 Task: Show the media title on video start at the bottom position.
Action: Mouse moved to (94, 10)
Screenshot: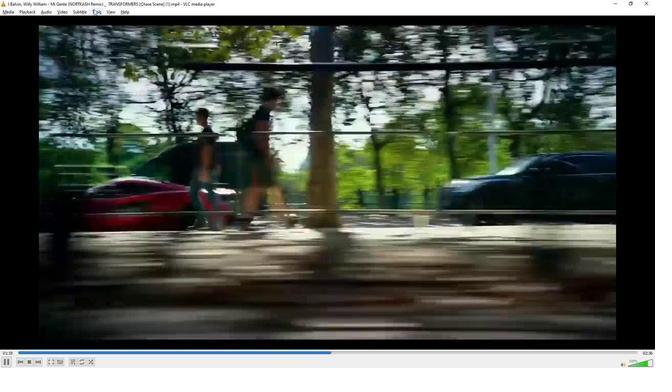 
Action: Mouse pressed left at (94, 10)
Screenshot: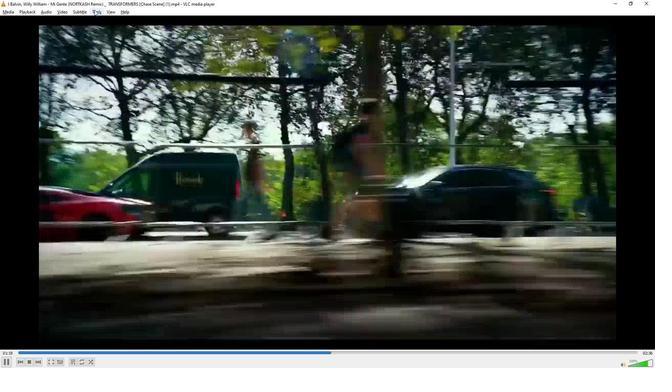 
Action: Mouse moved to (115, 91)
Screenshot: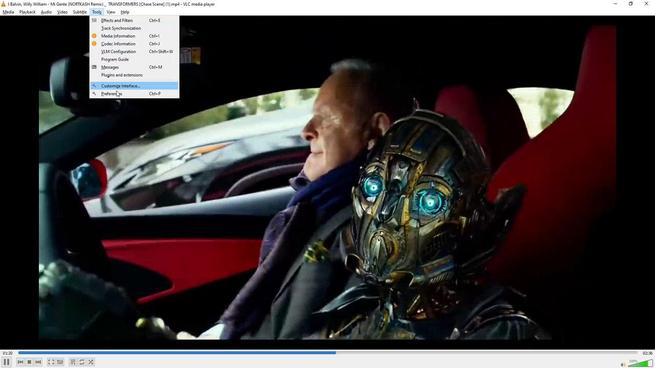 
Action: Mouse pressed left at (115, 91)
Screenshot: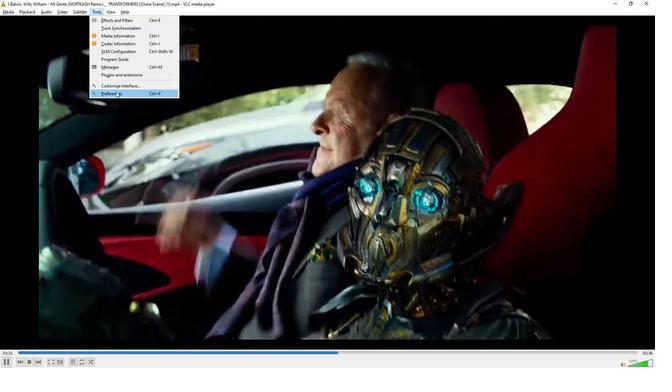 
Action: Mouse moved to (231, 70)
Screenshot: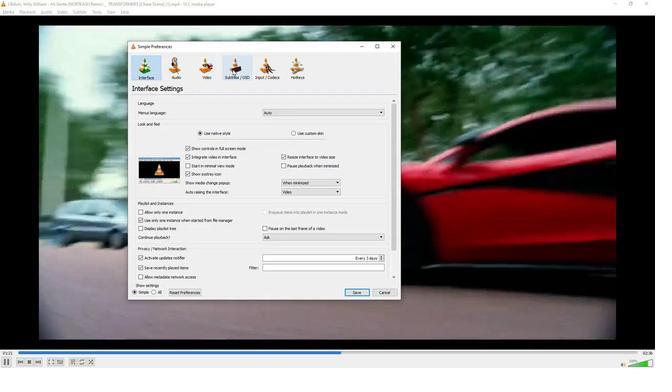 
Action: Mouse pressed left at (231, 70)
Screenshot: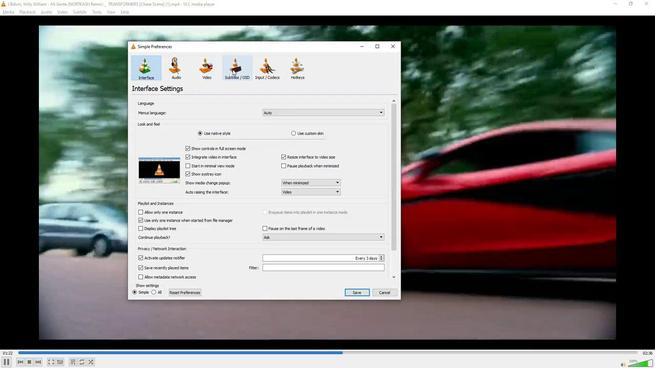 
Action: Mouse moved to (288, 118)
Screenshot: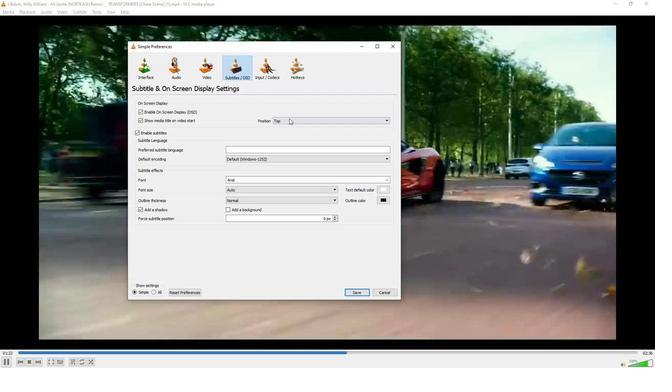 
Action: Mouse pressed left at (288, 118)
Screenshot: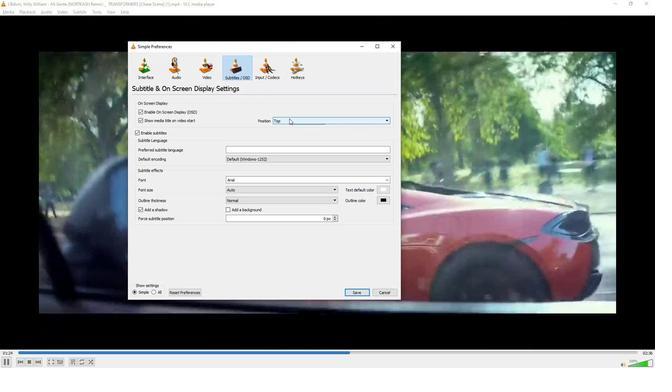 
Action: Mouse moved to (286, 144)
Screenshot: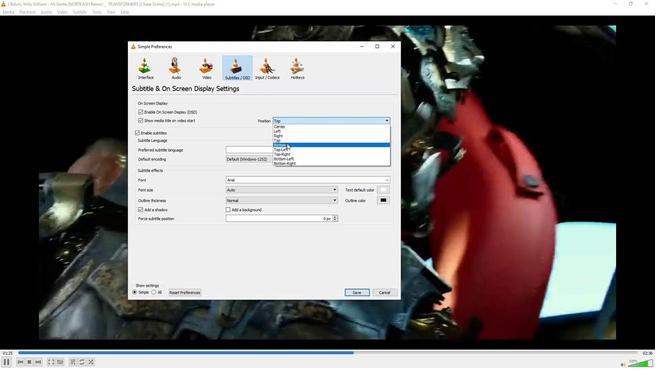 
Action: Mouse pressed left at (286, 144)
Screenshot: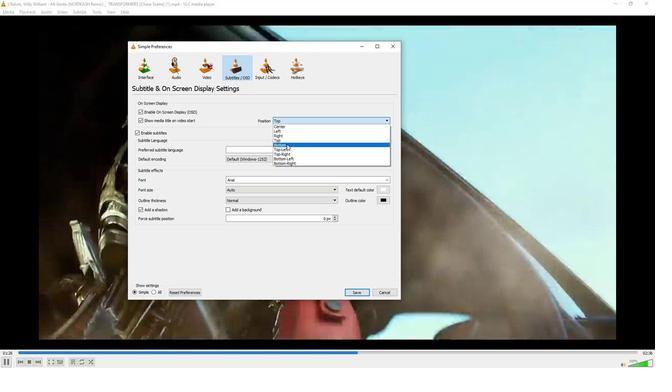 
Action: Mouse moved to (312, 276)
Screenshot: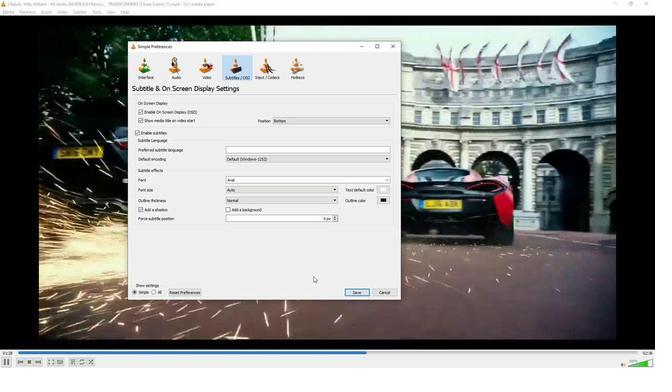 
